 Task: Create Card Card0000000291 in Board Board0000000073 in Workspace WS0000000025 in Trello. Create Card Card0000000292 in Board Board0000000073 in Workspace WS0000000025 in Trello. Create Card Card0000000293 in Board Board0000000074 in Workspace WS0000000025 in Trello. Create Card Card0000000294 in Board Board0000000074 in Workspace WS0000000025 in Trello. Create Card Card0000000295 in Board Board0000000074 in Workspace WS0000000025 in Trello
Action: Mouse moved to (311, 282)
Screenshot: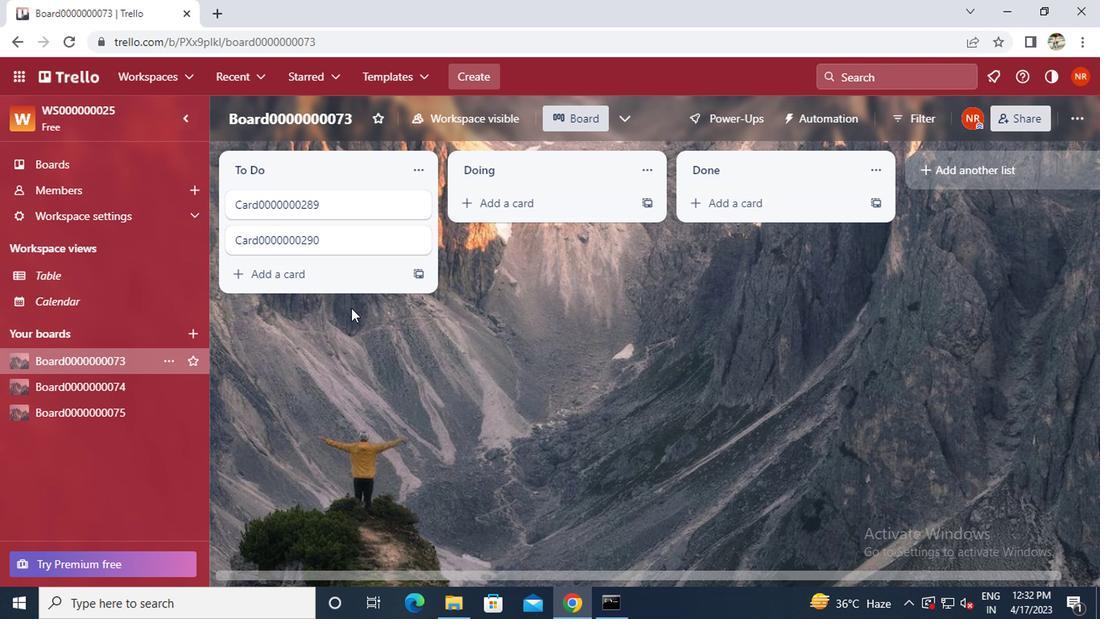 
Action: Mouse pressed left at (311, 282)
Screenshot: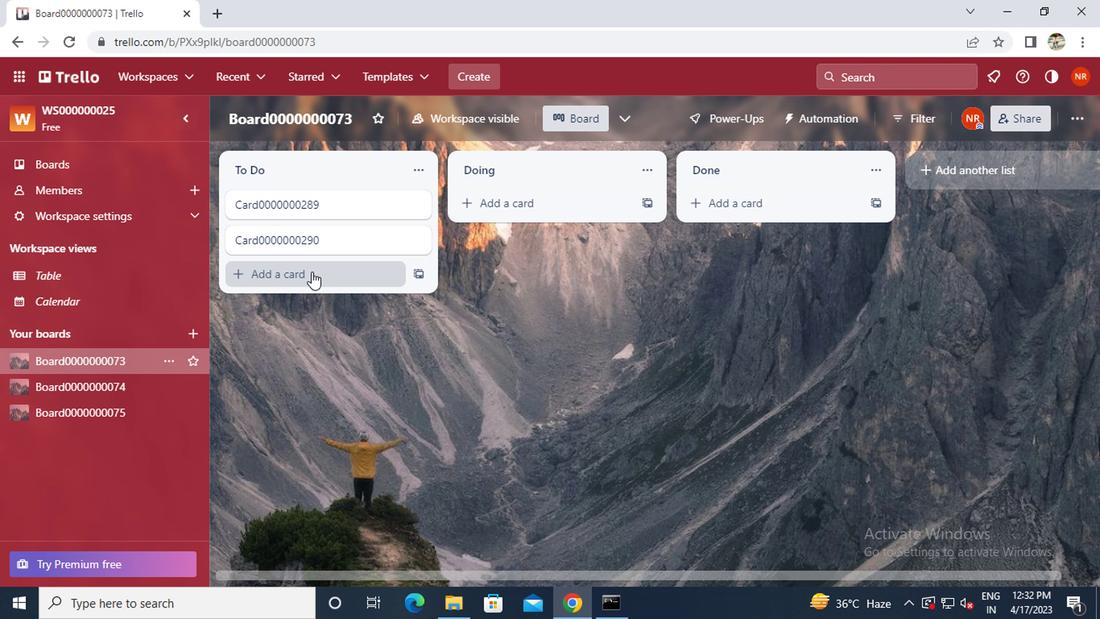 
Action: Key pressed c<Key.caps_lock>ard0000000291
Screenshot: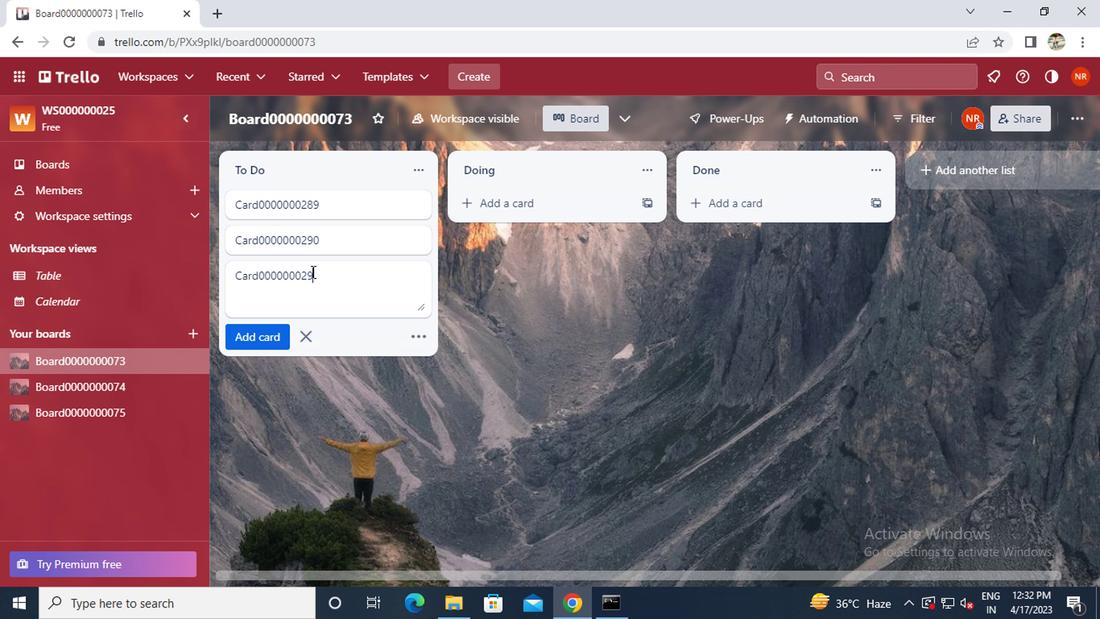 
Action: Mouse moved to (287, 327)
Screenshot: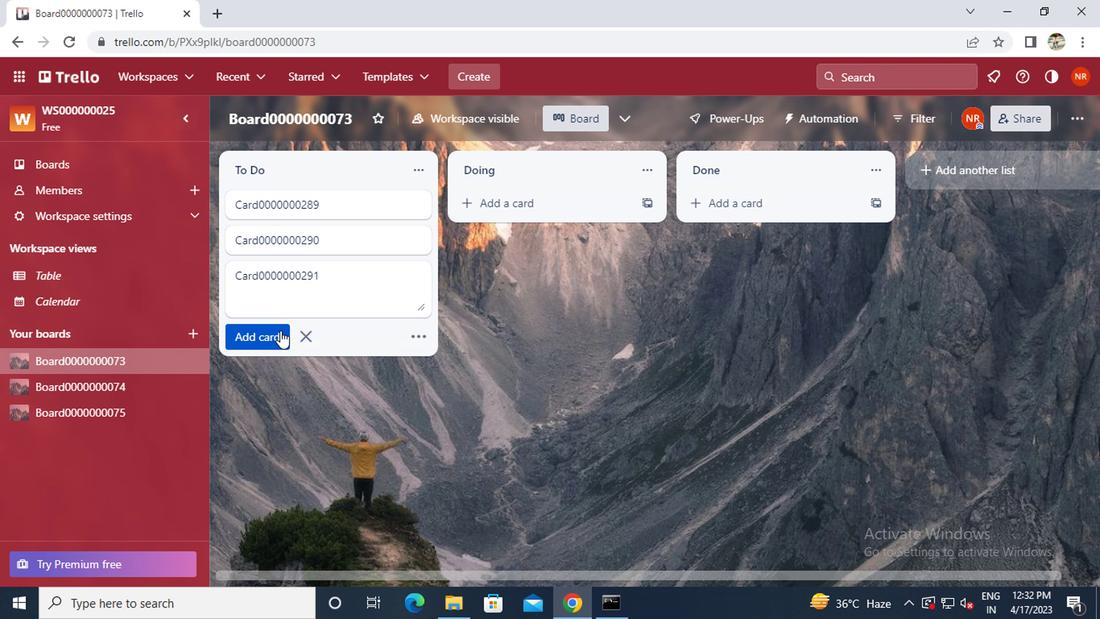 
Action: Mouse pressed left at (287, 327)
Screenshot: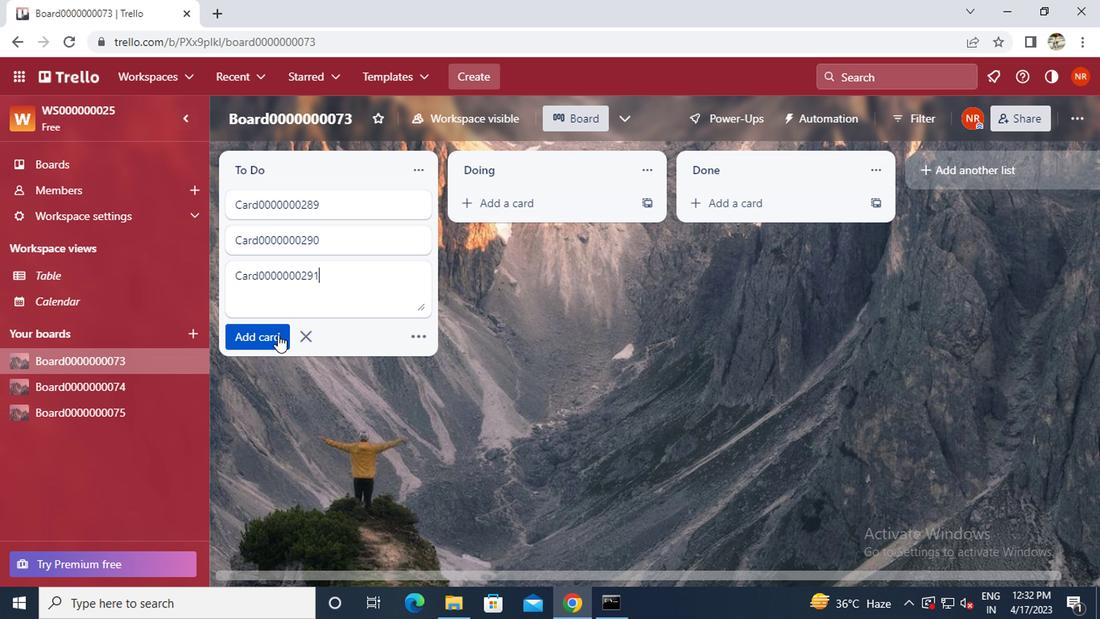 
Action: Key pressed <Key.caps_lock>c<Key.caps_lock>ard0000000292
Screenshot: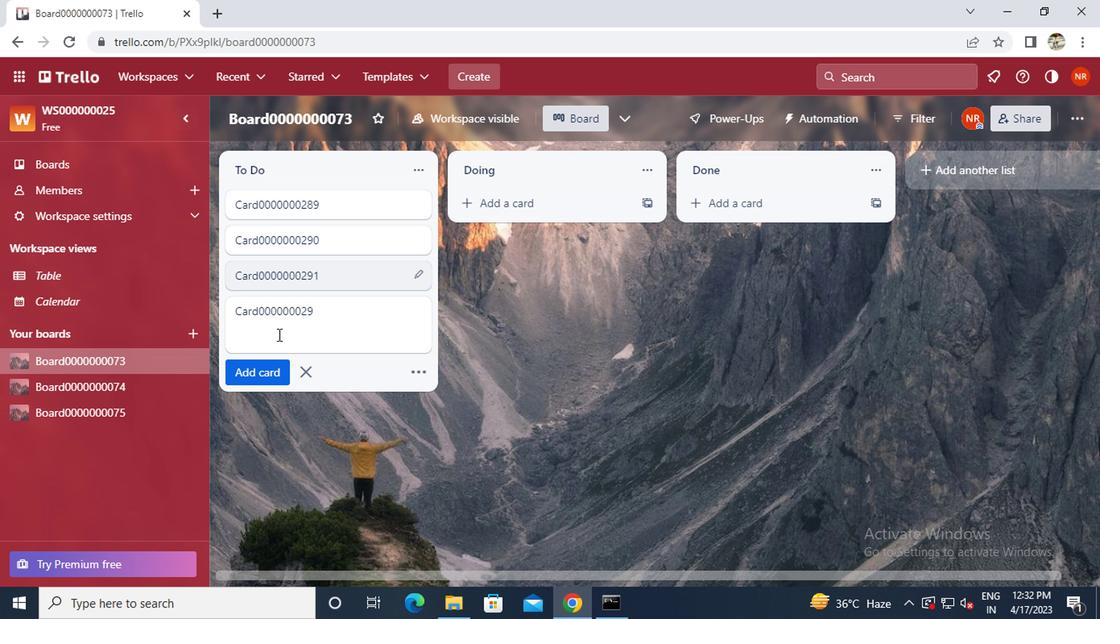 
Action: Mouse moved to (284, 352)
Screenshot: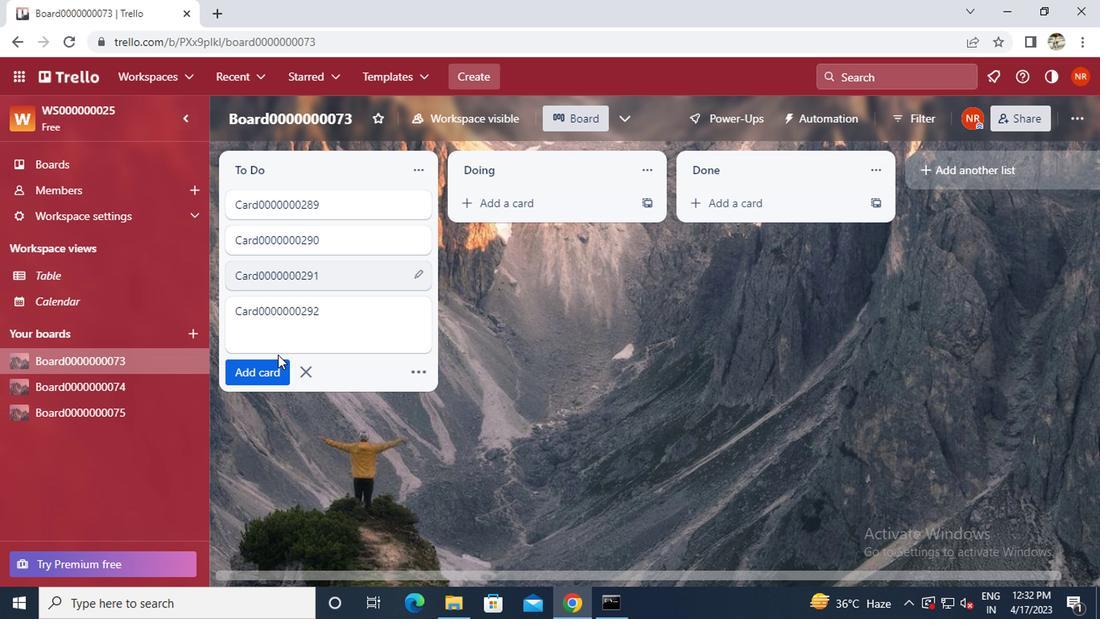 
Action: Mouse pressed left at (284, 352)
Screenshot: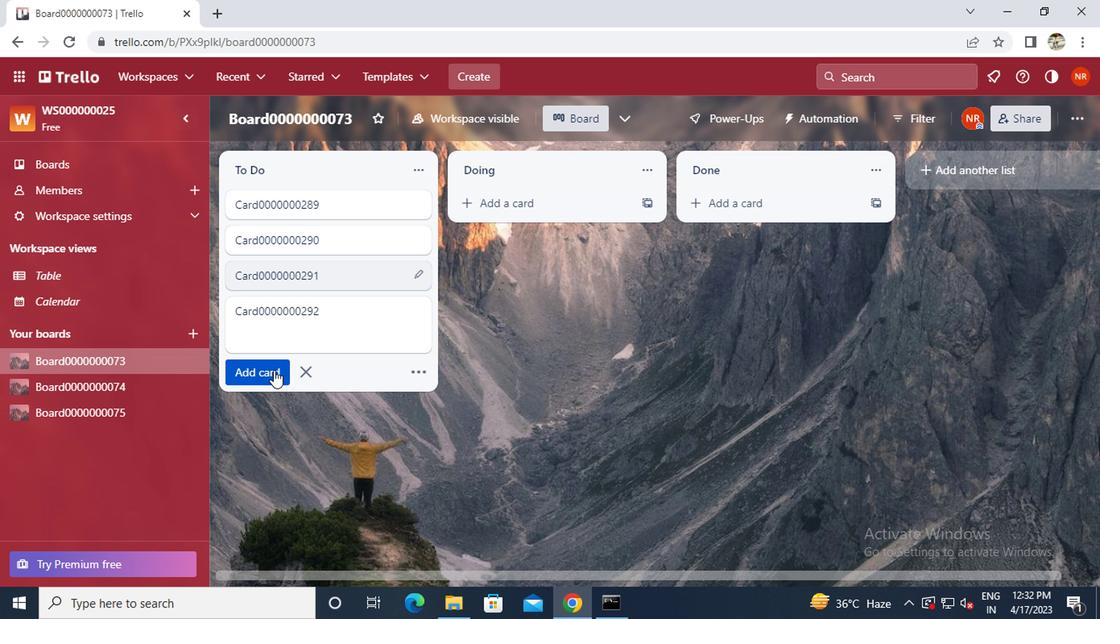 
Action: Mouse moved to (193, 362)
Screenshot: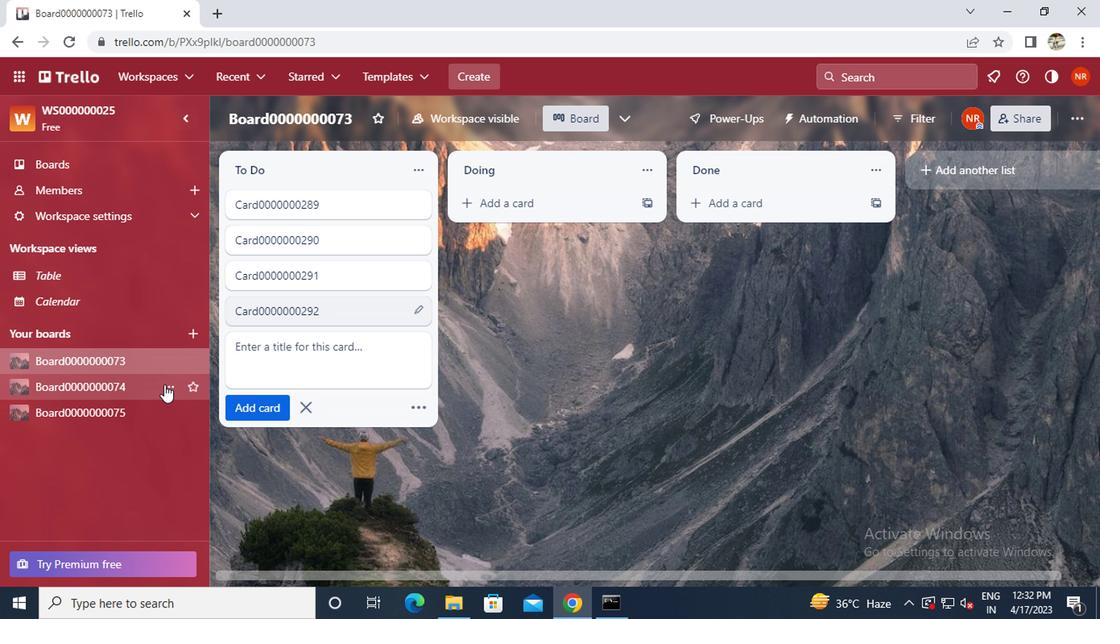 
Action: Mouse pressed left at (193, 362)
Screenshot: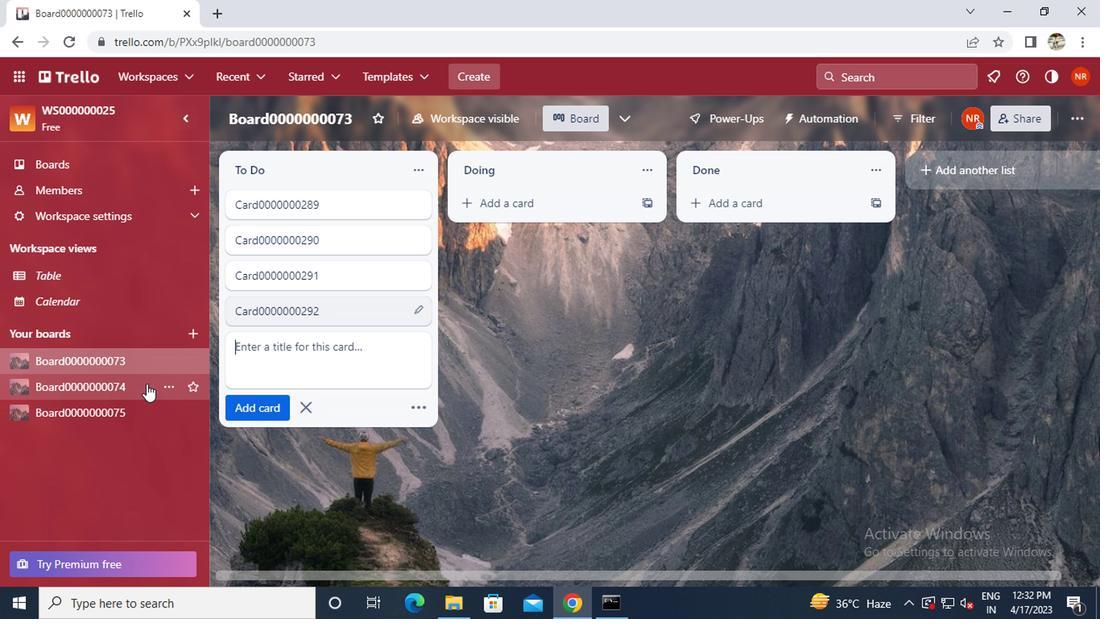 
Action: Mouse moved to (315, 237)
Screenshot: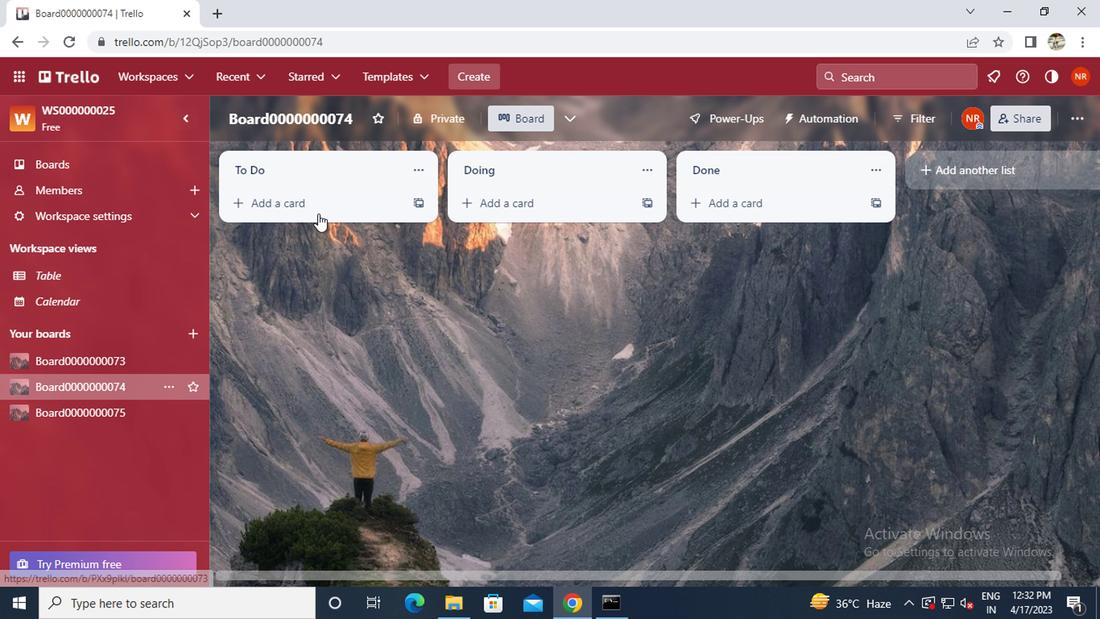 
Action: Mouse pressed left at (315, 237)
Screenshot: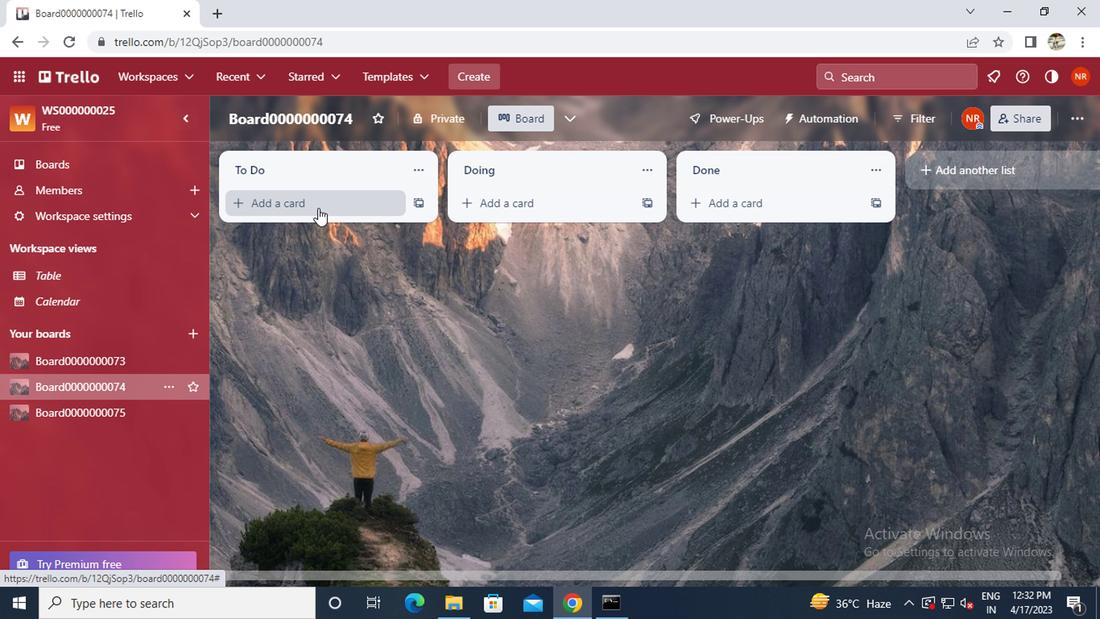 
Action: Key pressed <Key.caps_lock>c<Key.caps_lock>ard00000000<Key.backspace>293
Screenshot: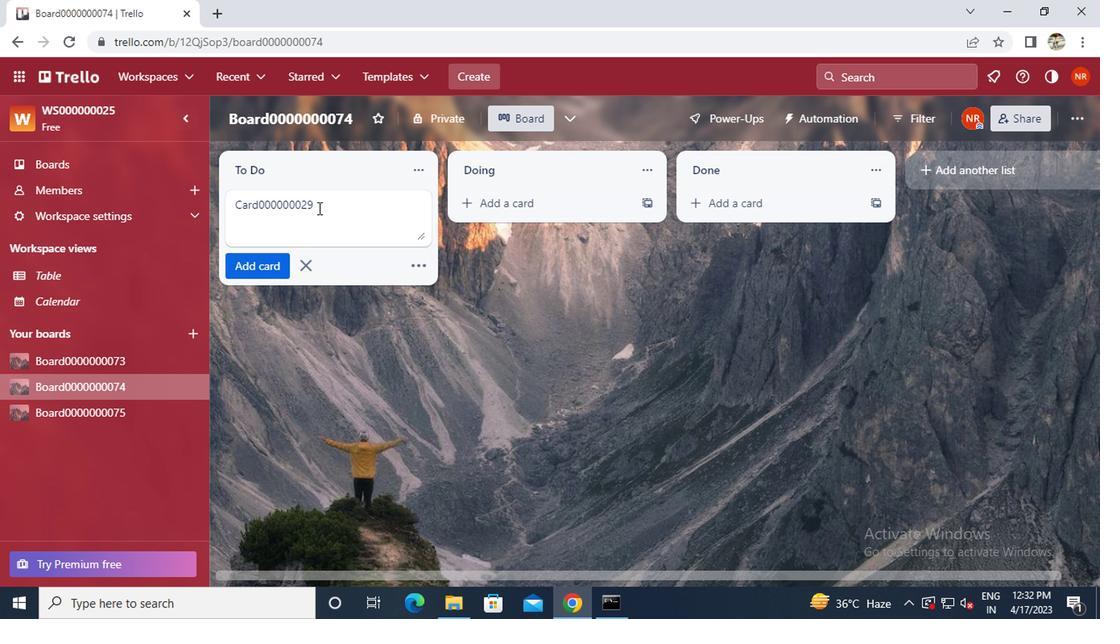 
Action: Mouse moved to (280, 280)
Screenshot: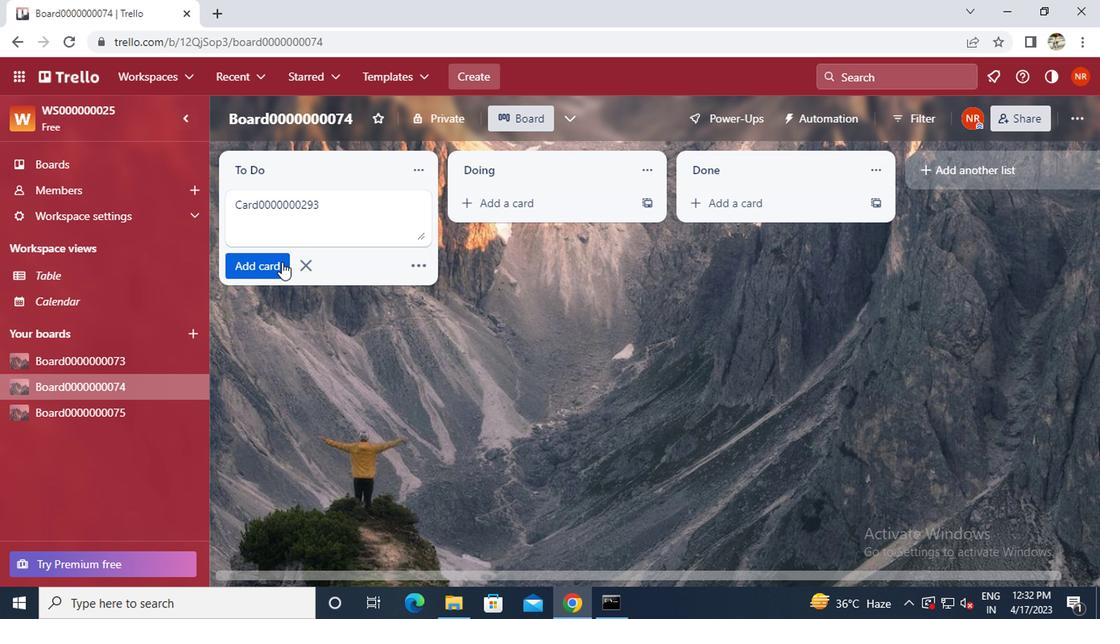 
Action: Mouse pressed left at (280, 280)
Screenshot: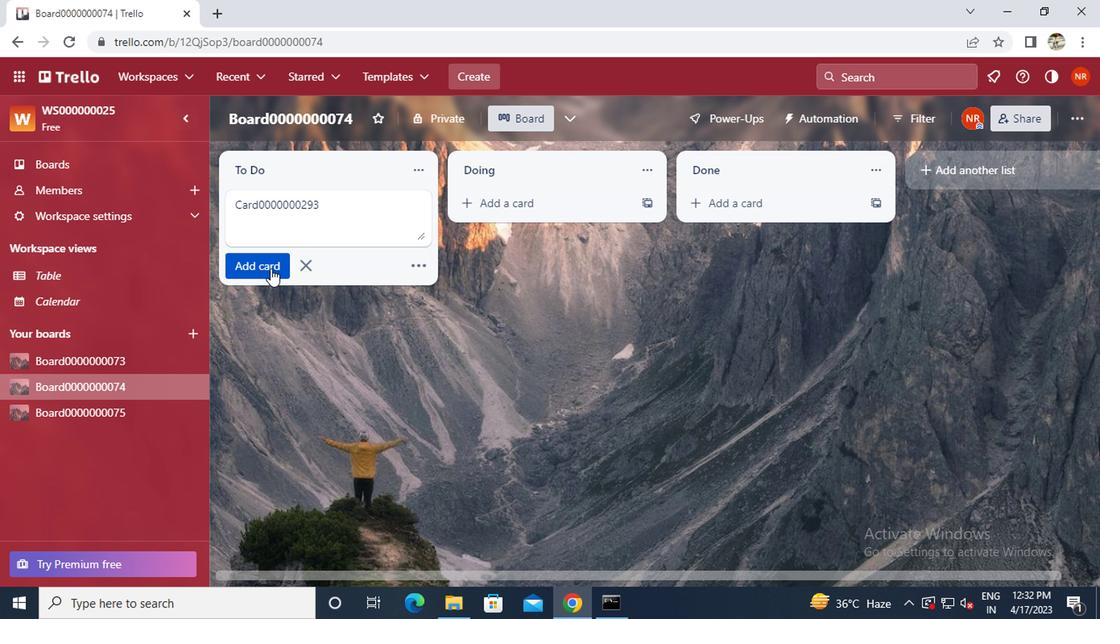 
Action: Mouse moved to (283, 280)
Screenshot: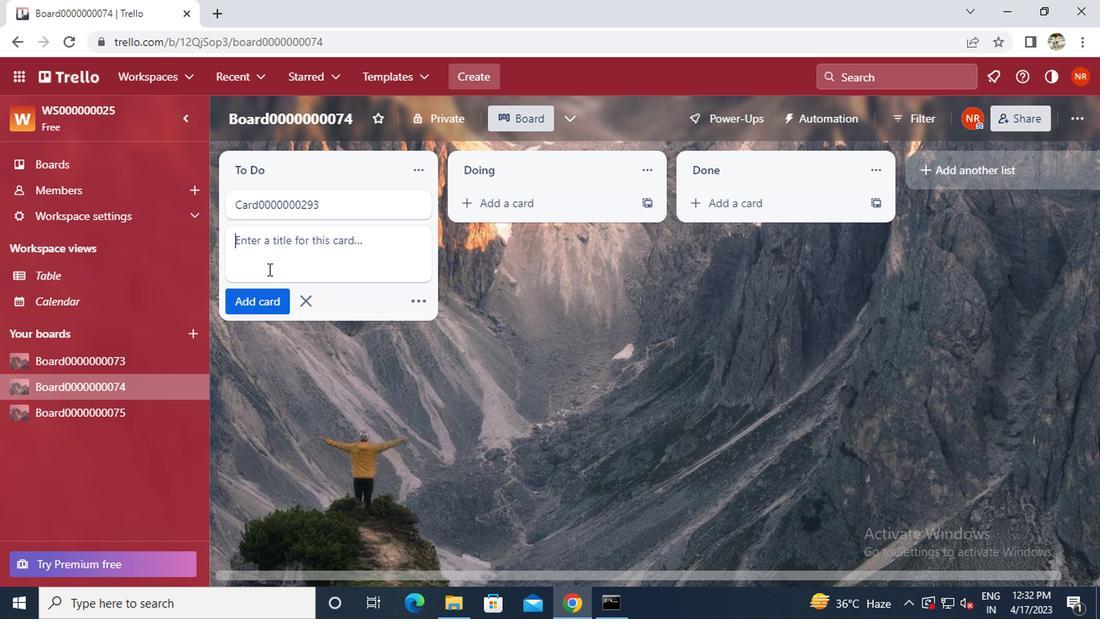 
Action: Key pressed <Key.caps_lock>c<Key.caps_lock>ard0000000294
Screenshot: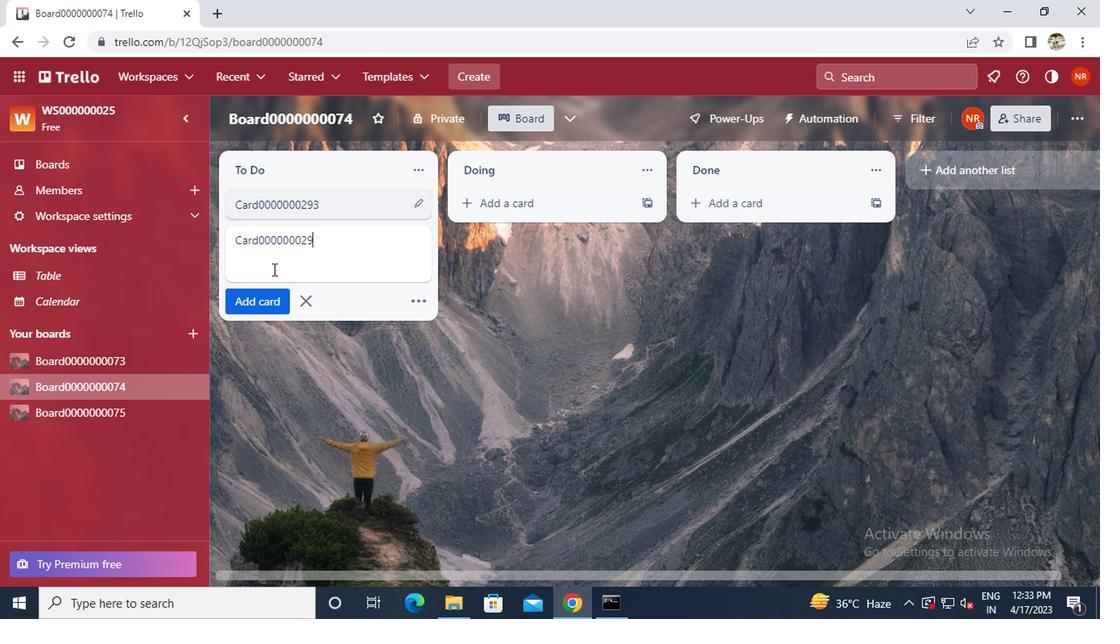 
Action: Mouse moved to (284, 299)
Screenshot: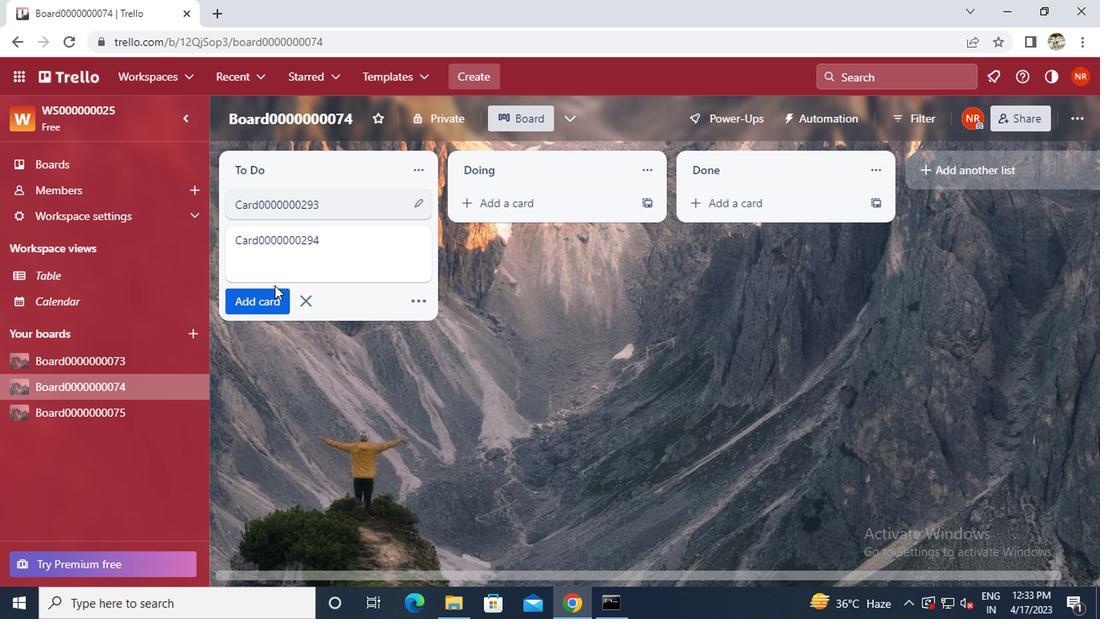 
Action: Mouse pressed left at (284, 299)
Screenshot: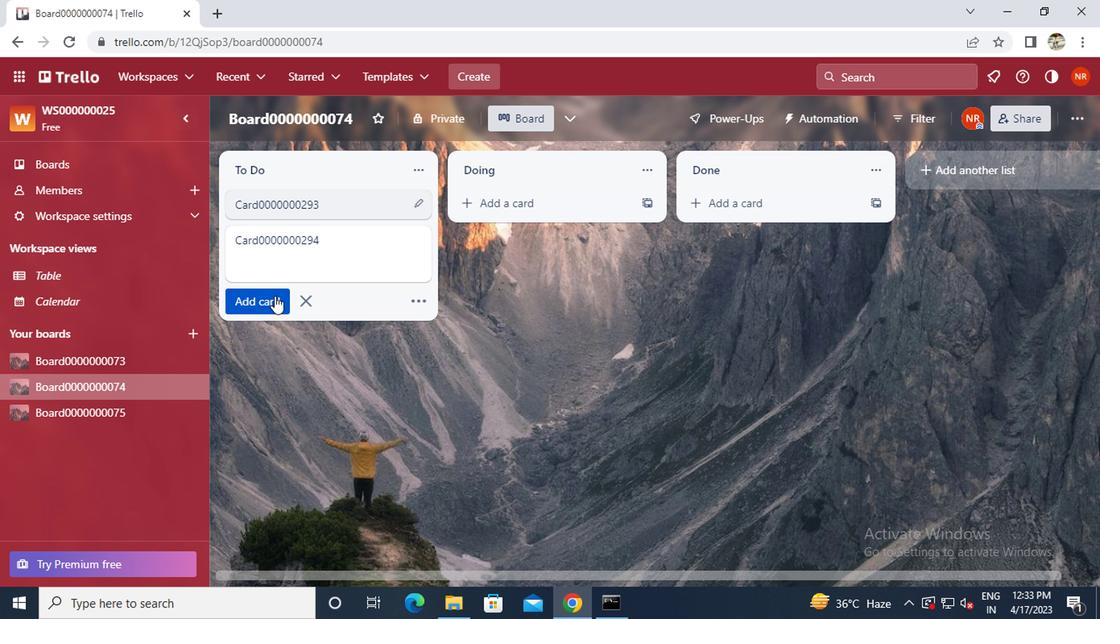 
Action: Mouse moved to (289, 299)
Screenshot: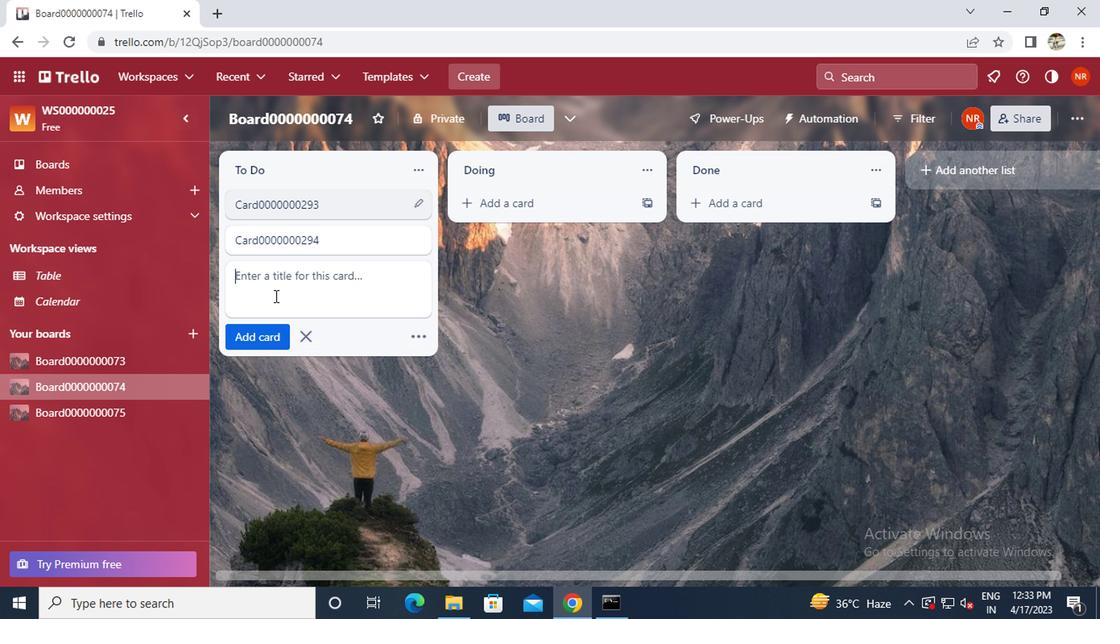 
Action: Key pressed <Key.caps_lock>c<Key.caps_lock>ard0000000295
Screenshot: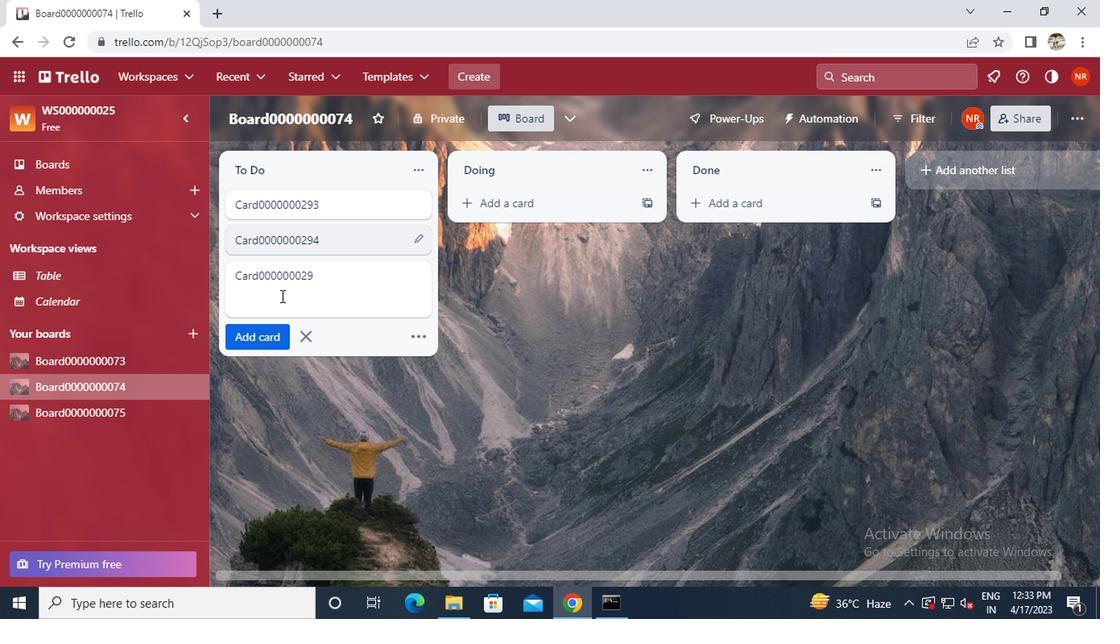
Action: Mouse moved to (283, 323)
Screenshot: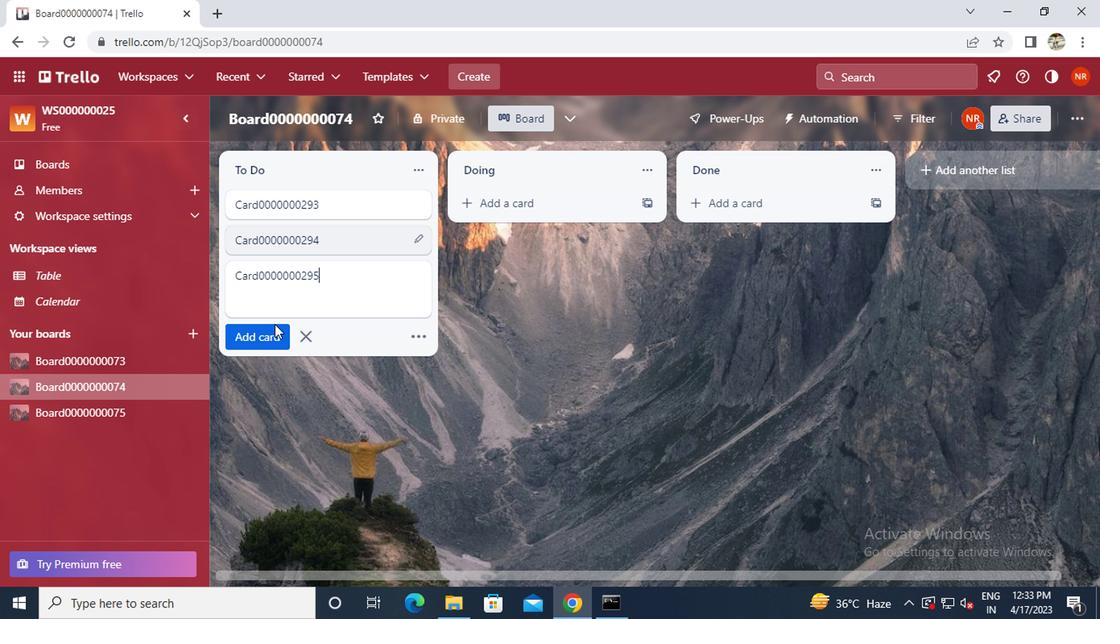 
Action: Mouse pressed left at (283, 323)
Screenshot: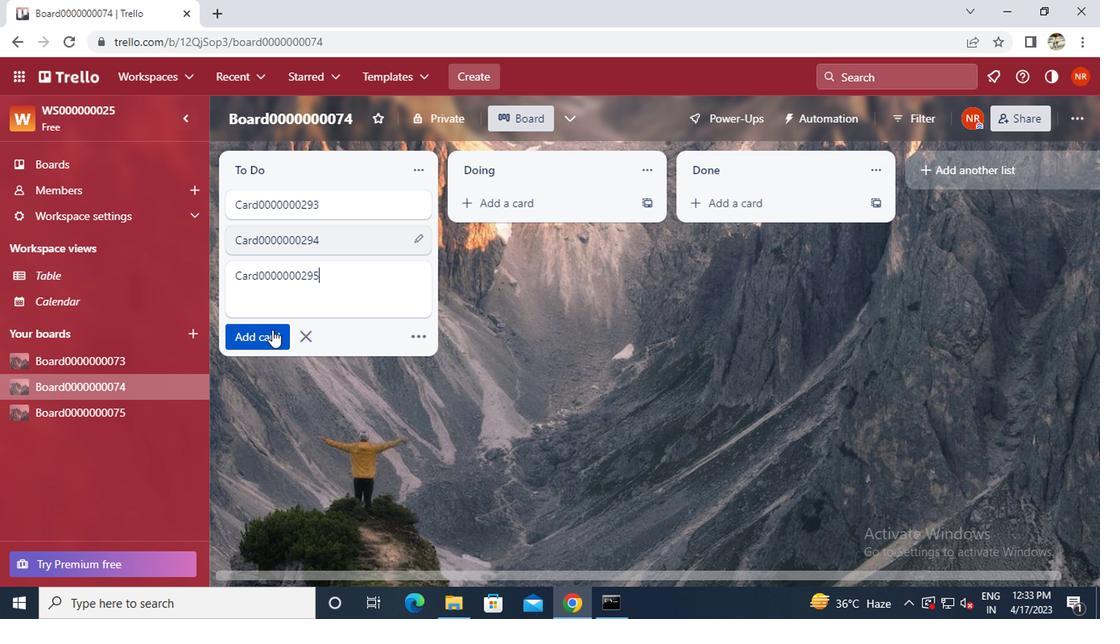 
Action: Mouse moved to (292, 327)
Screenshot: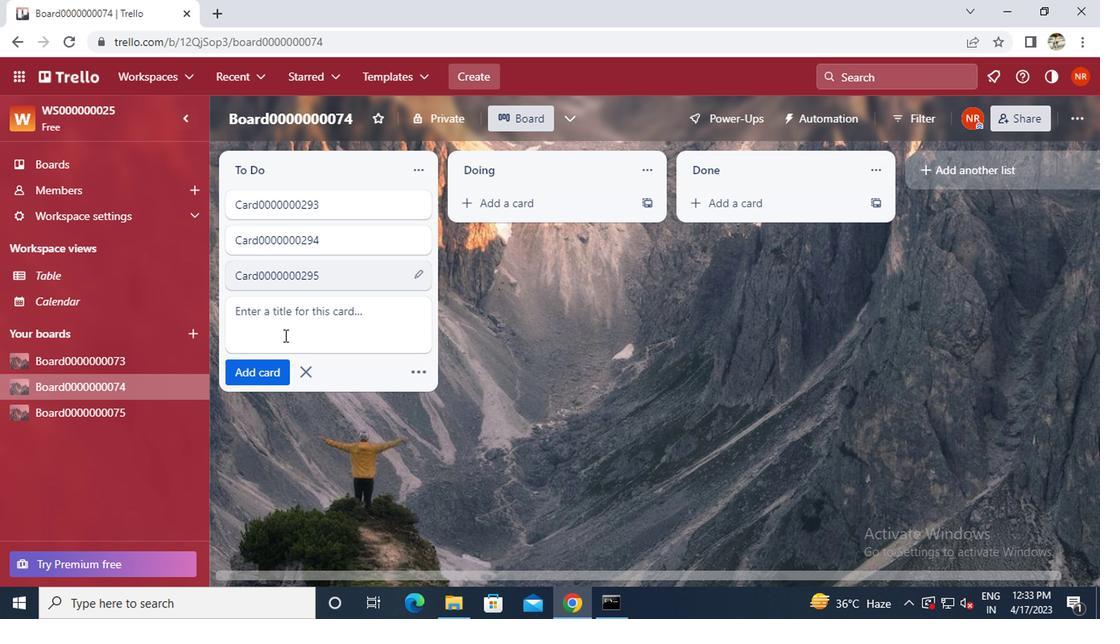 
Action: Mouse pressed left at (292, 327)
Screenshot: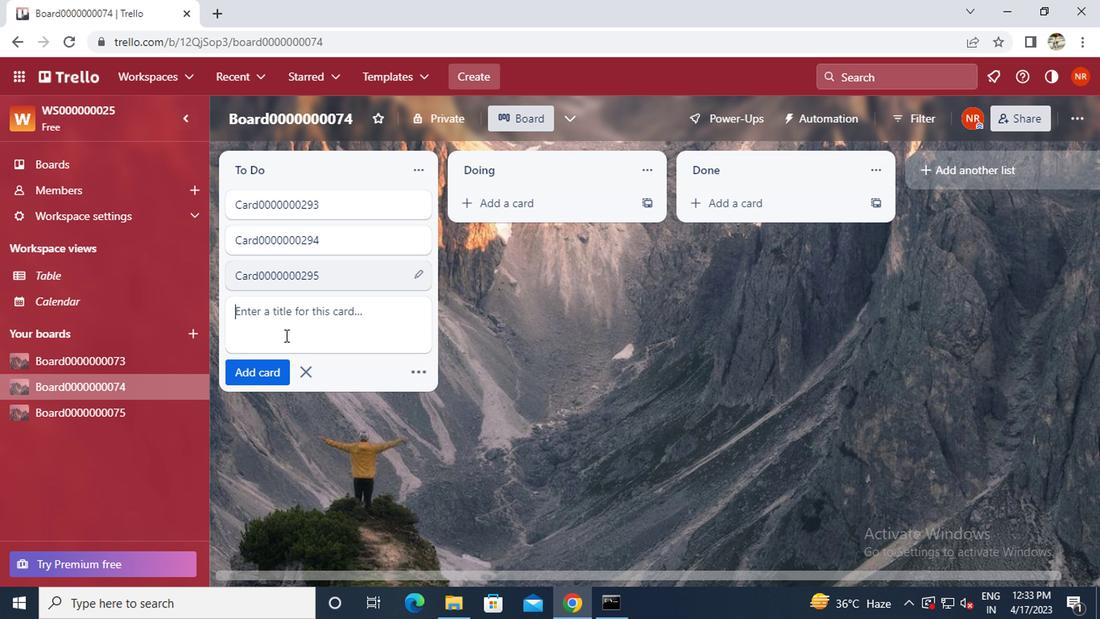 
Action: Mouse moved to (350, 383)
Screenshot: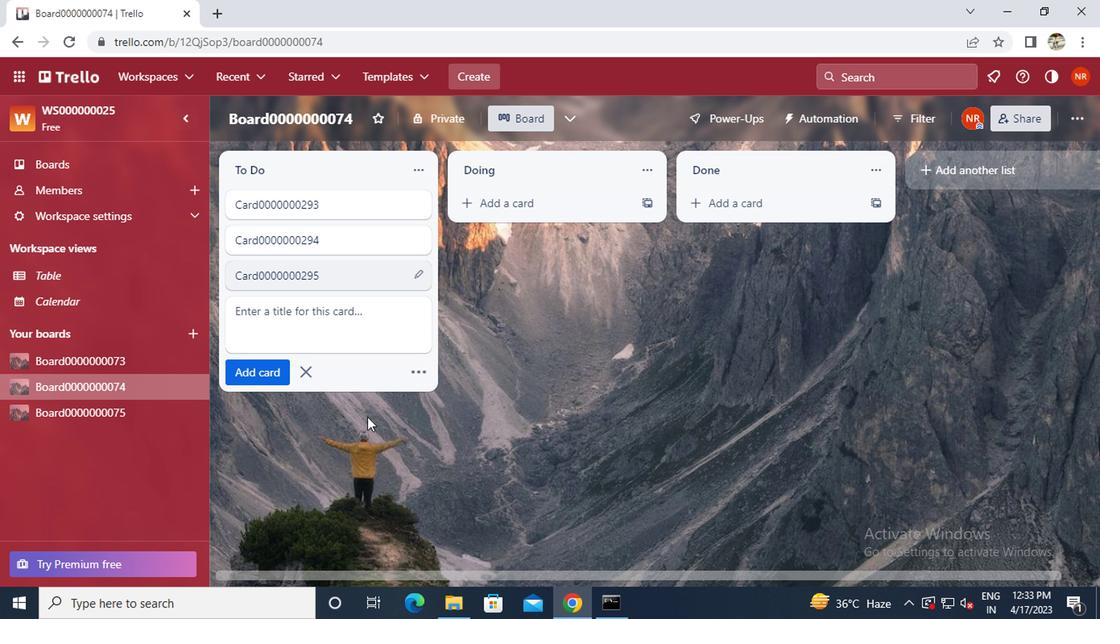
